 Task: Set the duration of the event to 1 hour.
Action: Mouse moved to (102, 266)
Screenshot: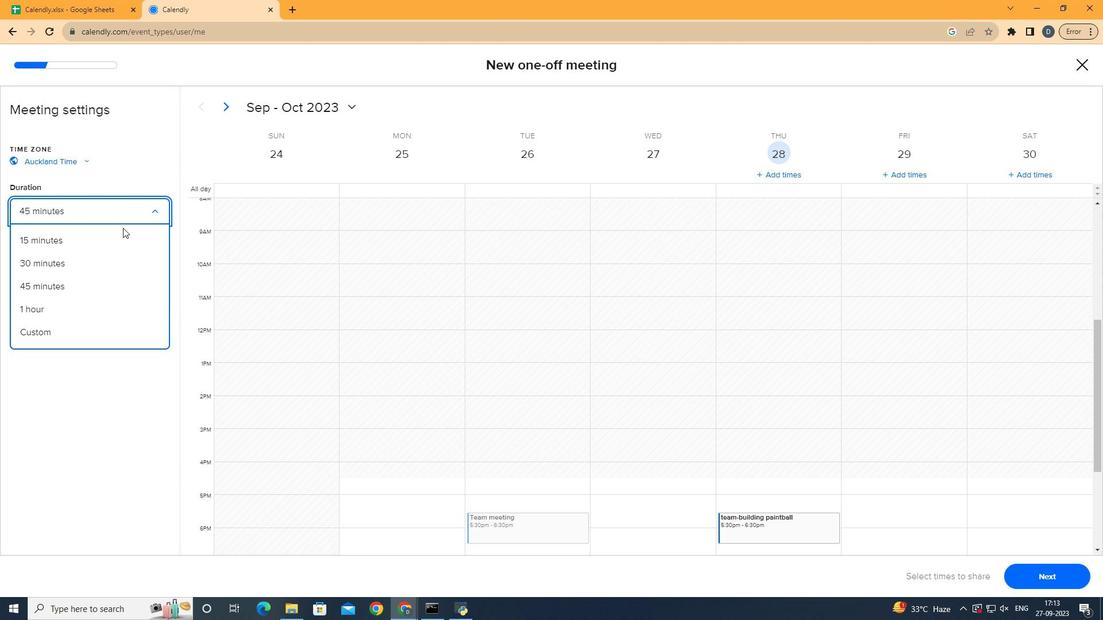 
Action: Mouse pressed left at (102, 266)
Screenshot: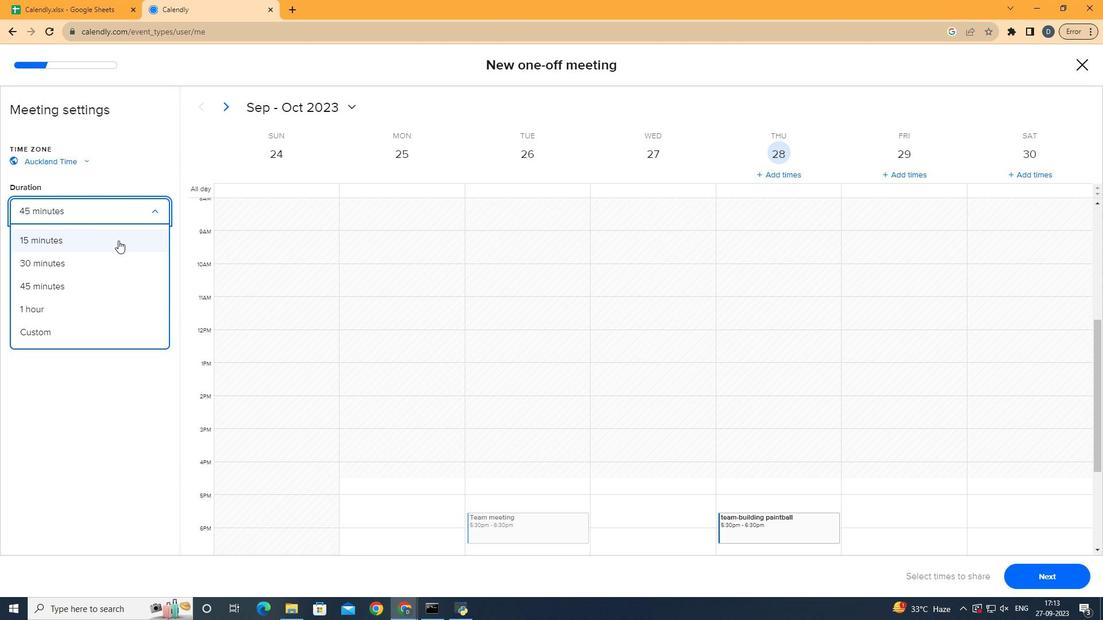 
Action: Mouse moved to (102, 407)
Screenshot: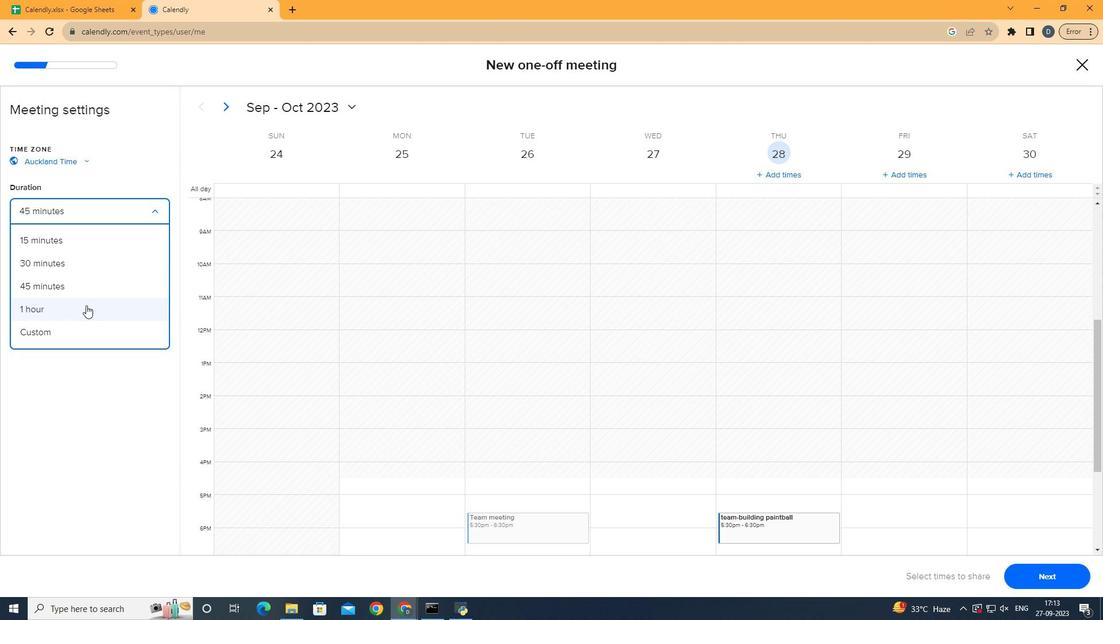 
Action: Mouse pressed left at (102, 407)
Screenshot: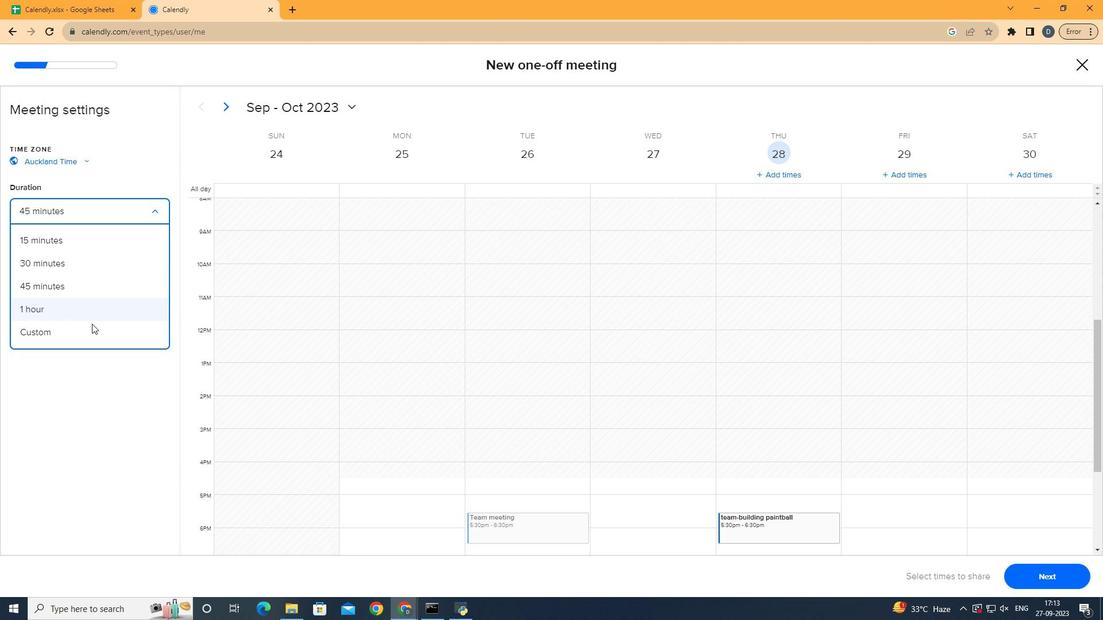 
Action: Mouse moved to (102, 583)
Screenshot: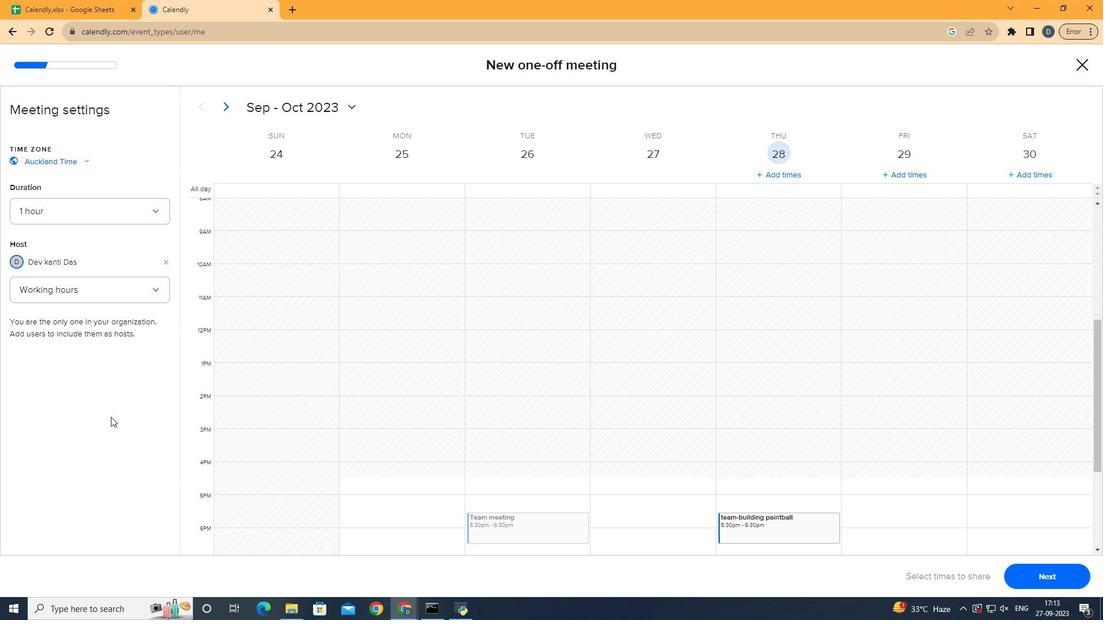
